 Task: Count the number of pages.
Action: Mouse moved to (93, 78)
Screenshot: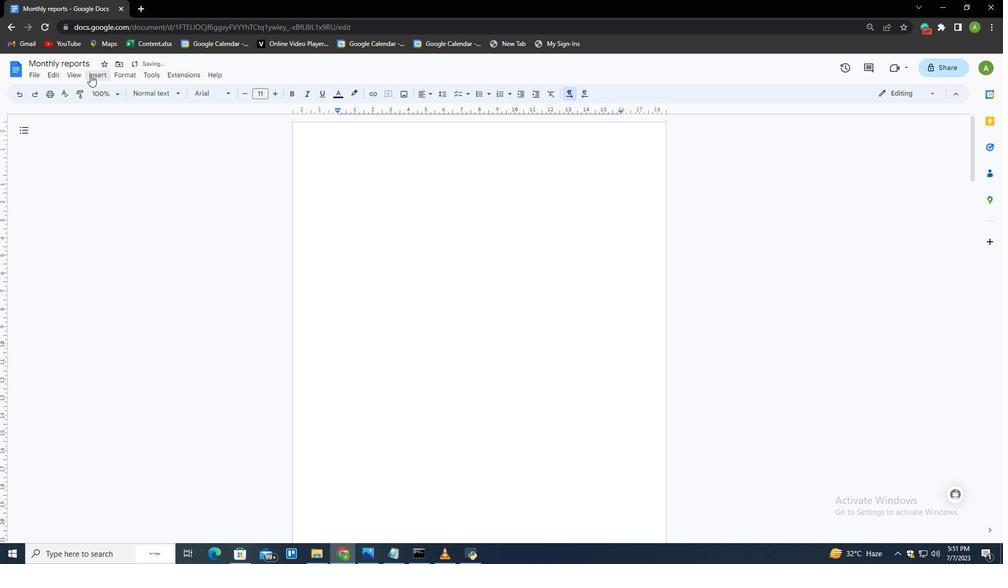 
Action: Mouse pressed left at (93, 78)
Screenshot: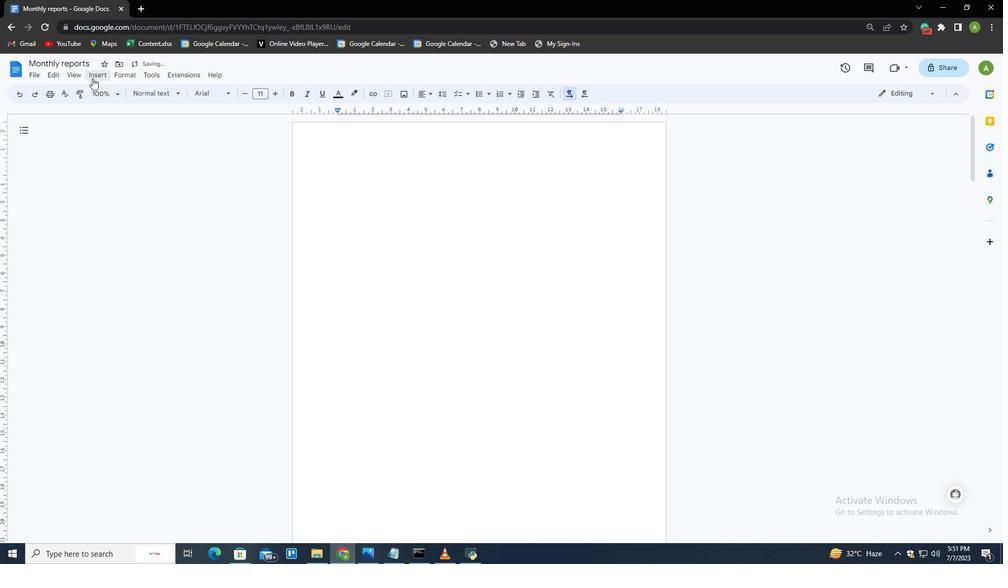 
Action: Mouse moved to (207, 321)
Screenshot: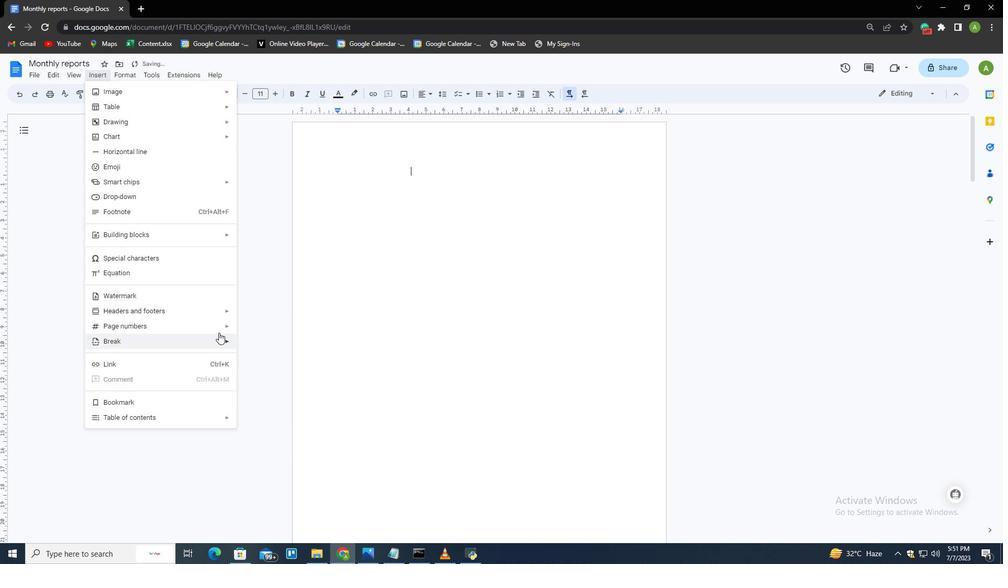 
Action: Mouse pressed left at (207, 321)
Screenshot: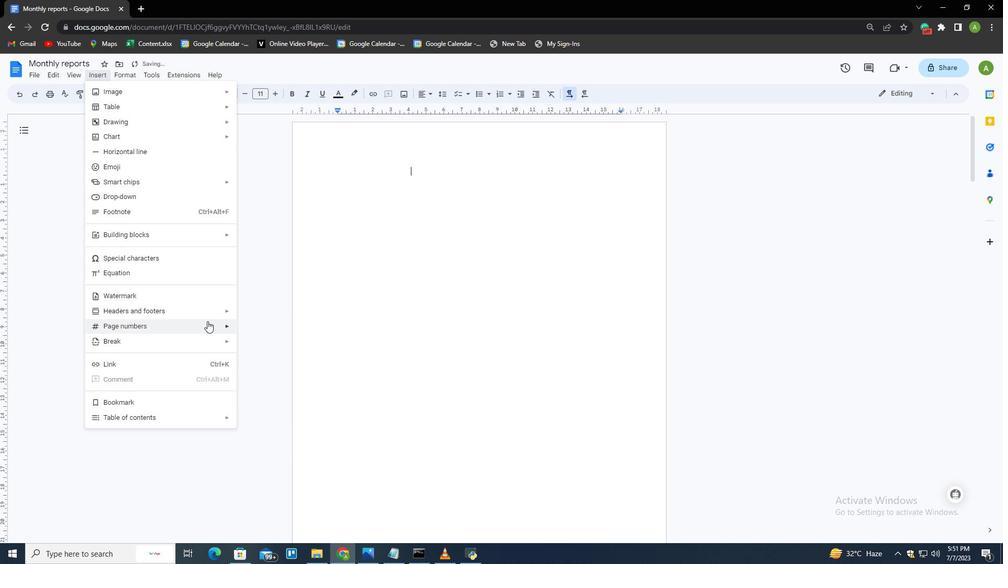 
Action: Mouse moved to (265, 440)
Screenshot: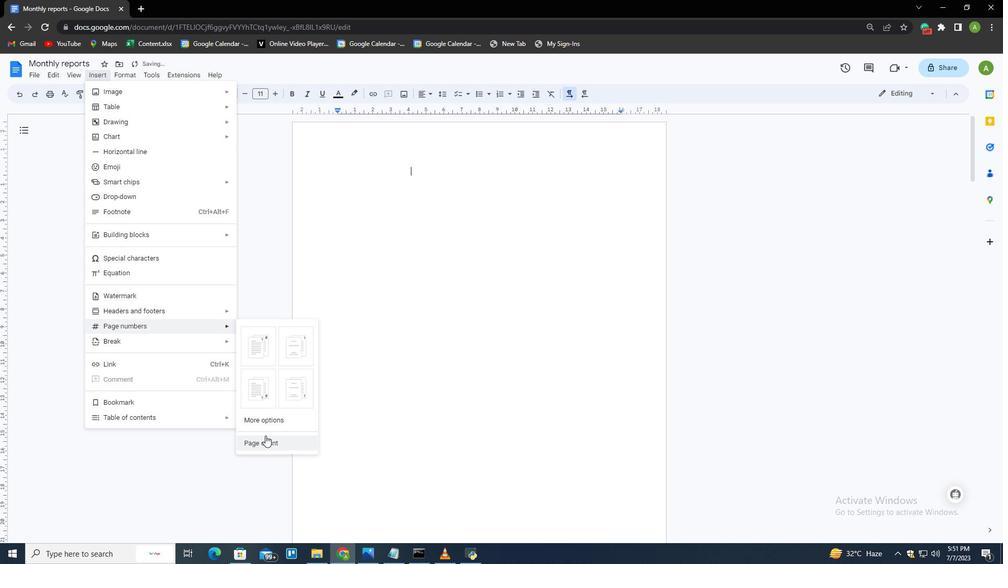 
Action: Mouse pressed left at (265, 440)
Screenshot: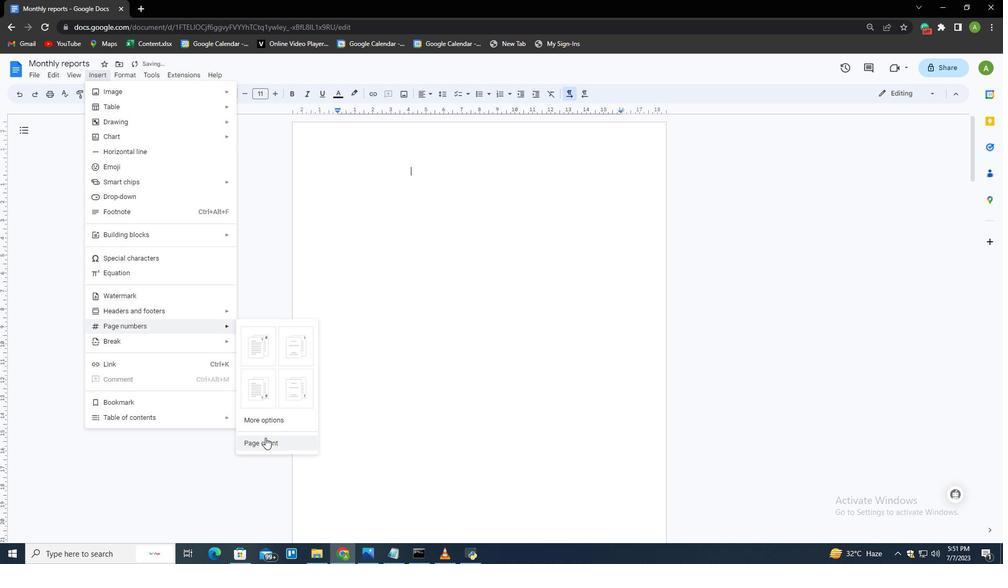 
Action: Mouse moved to (377, 258)
Screenshot: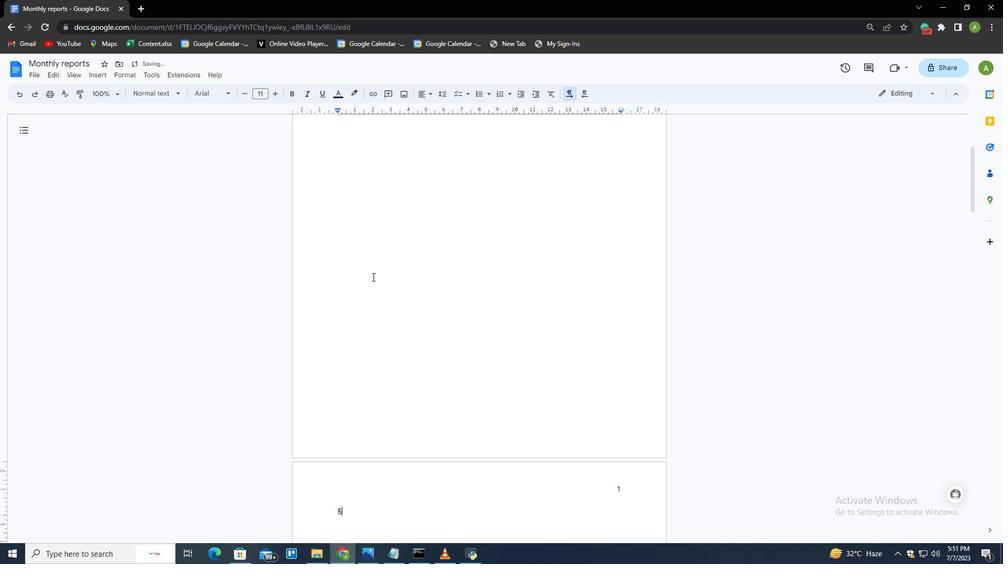 
